 Task: Add the task  Implement a new cloud-based travel management system for a company to the section Hurry Scurry in the project BitBoost and add a Due Date to the respective task as 2023/09/18
Action: Mouse moved to (681, 378)
Screenshot: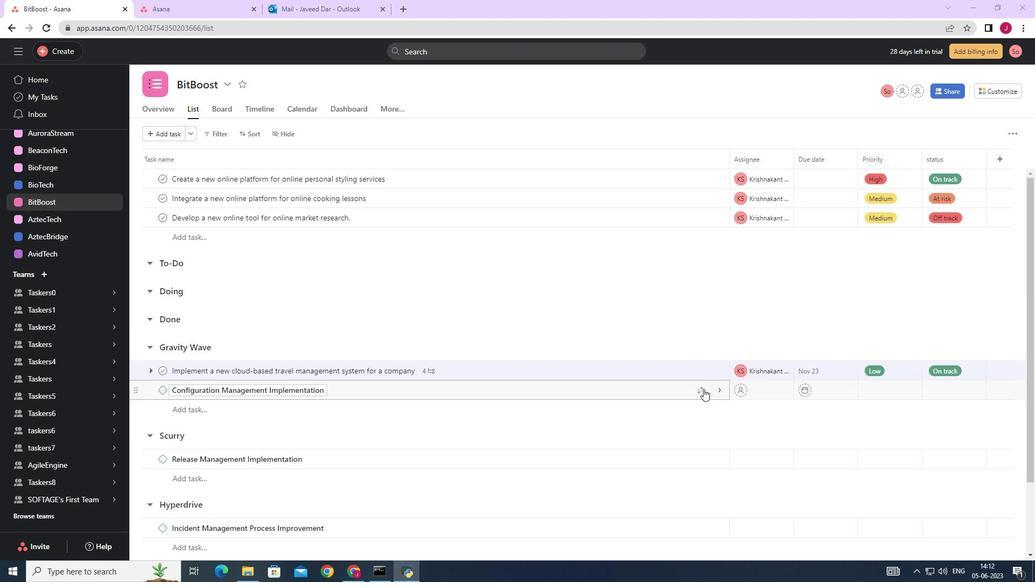 
Action: Mouse scrolled (681, 377) with delta (0, 0)
Screenshot: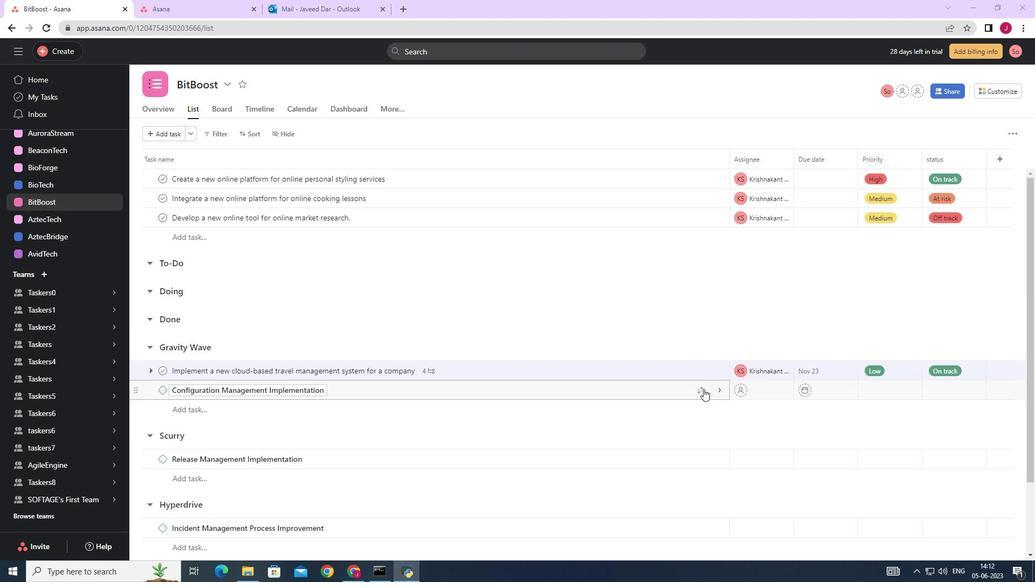 
Action: Mouse moved to (679, 378)
Screenshot: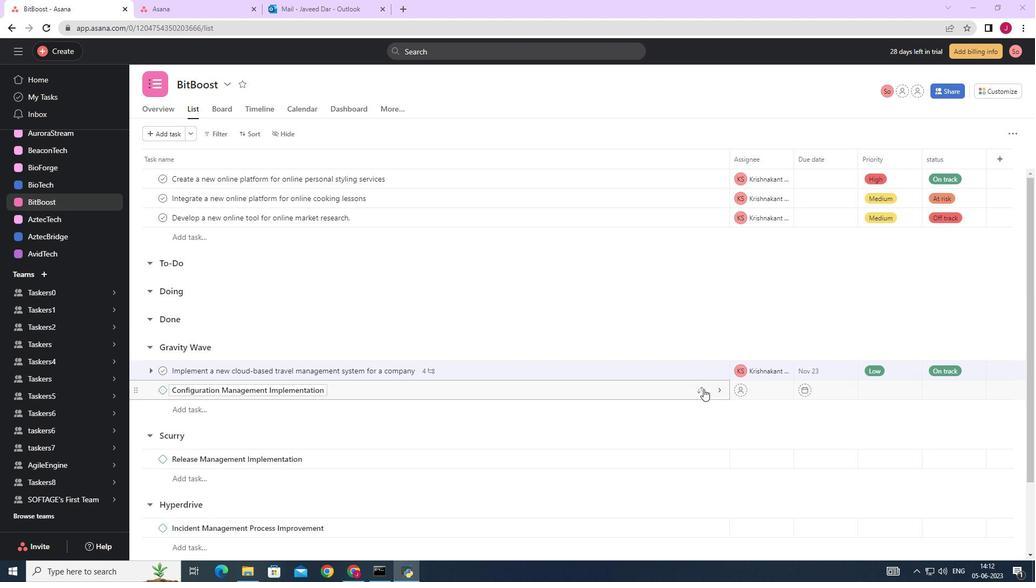 
Action: Mouse scrolled (679, 377) with delta (0, 0)
Screenshot: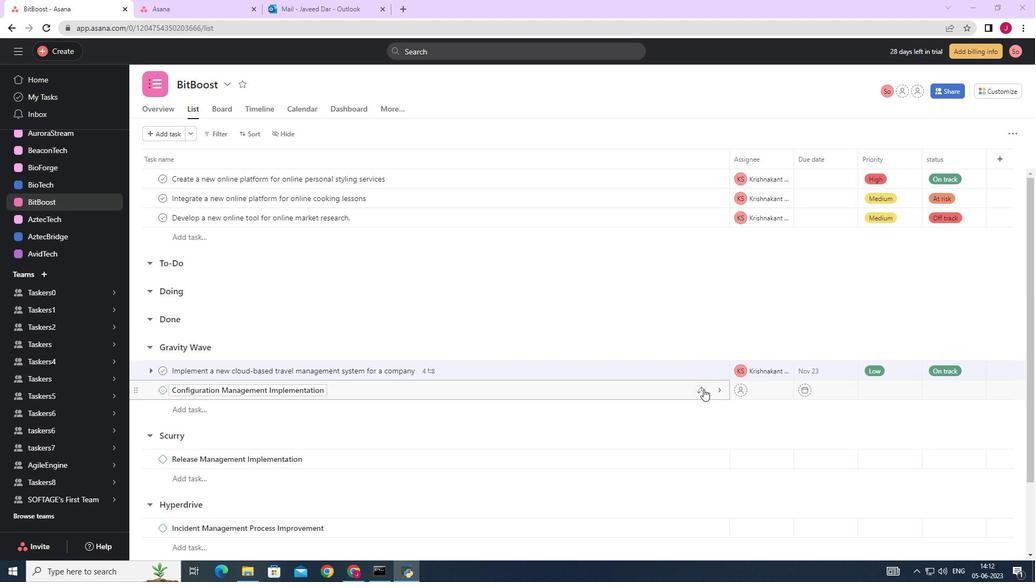 
Action: Mouse moved to (612, 379)
Screenshot: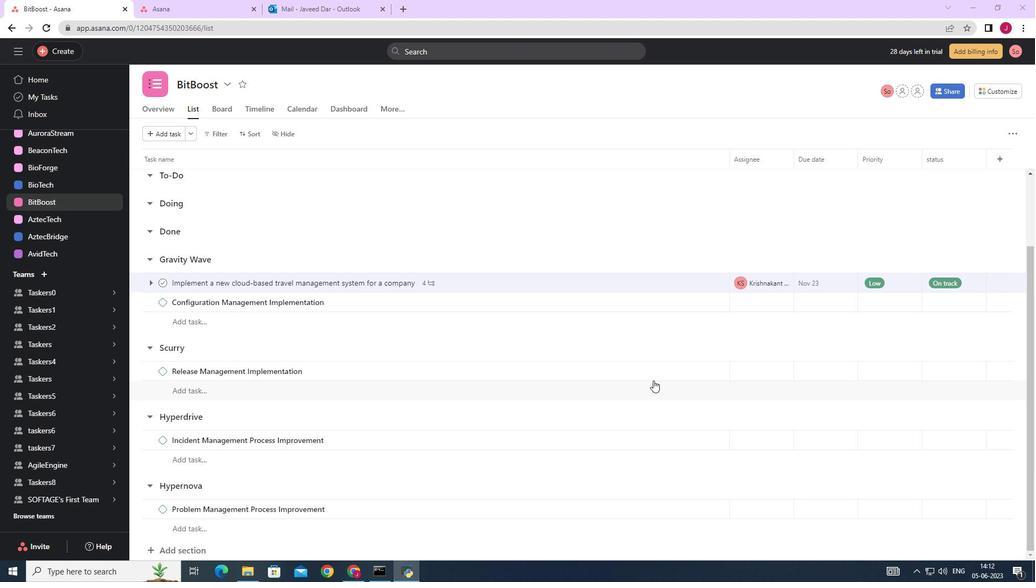 
Action: Mouse scrolled (612, 379) with delta (0, 0)
Screenshot: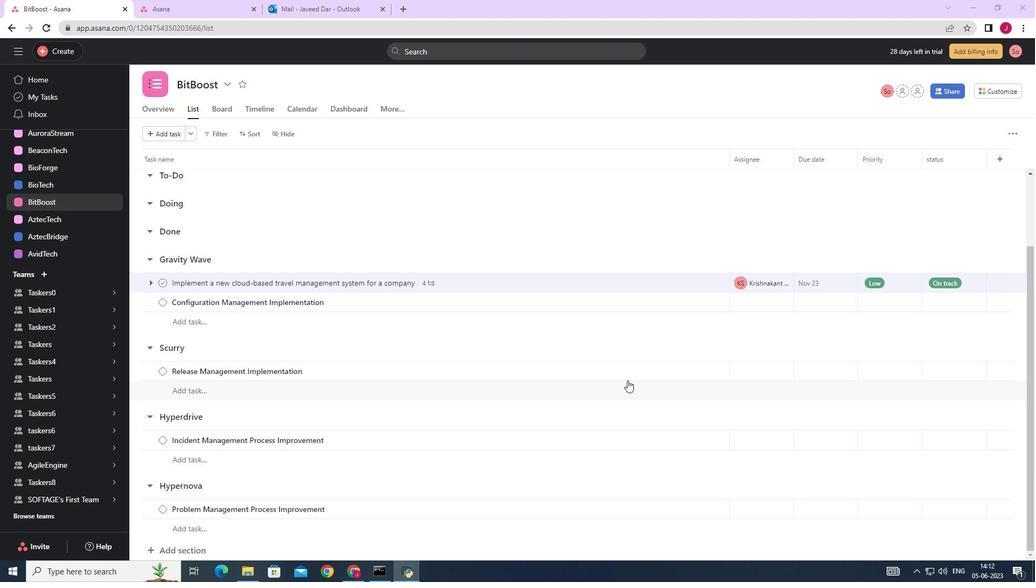 
Action: Mouse scrolled (612, 379) with delta (0, 0)
Screenshot: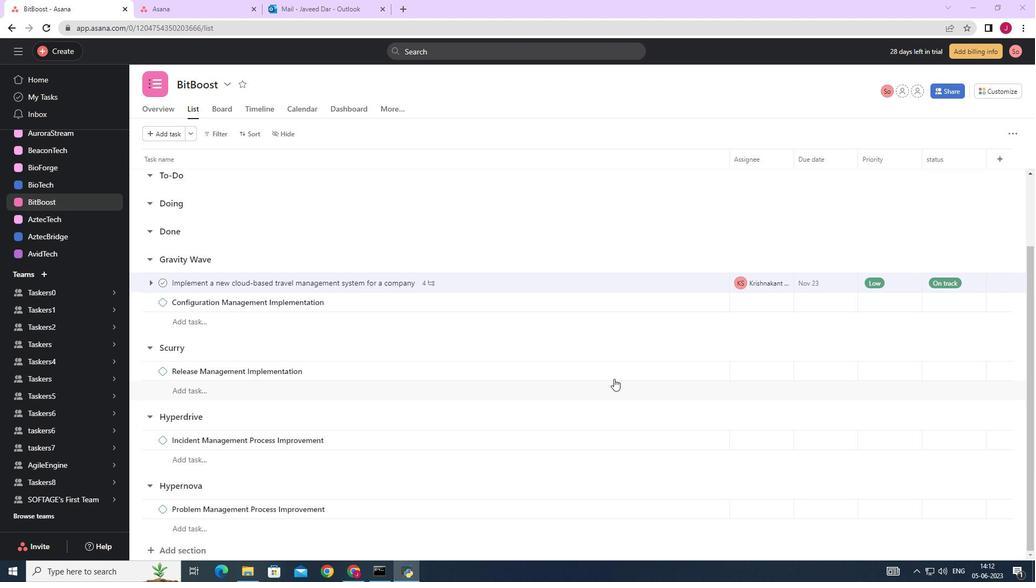 
Action: Mouse scrolled (612, 379) with delta (0, 0)
Screenshot: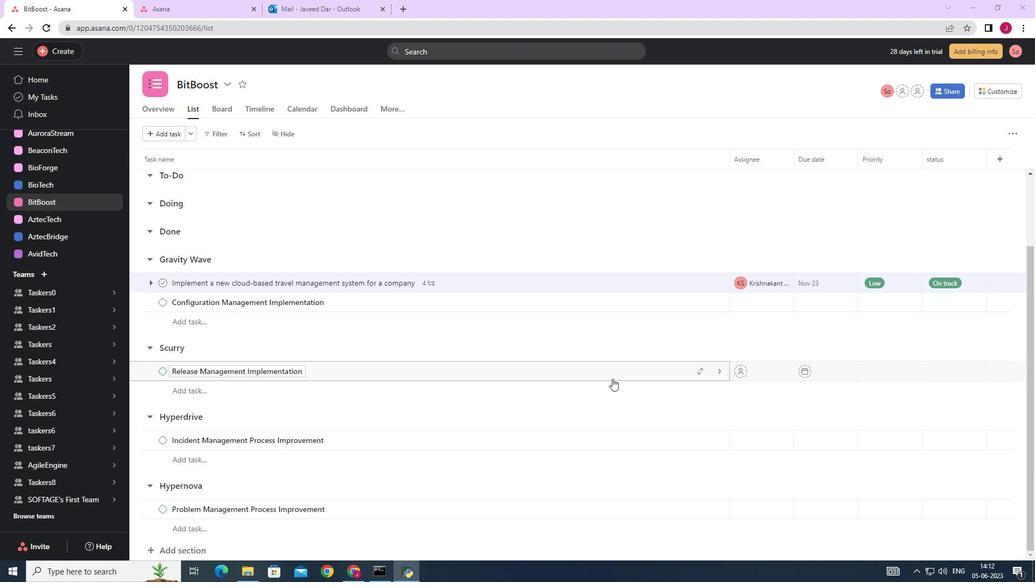 
Action: Mouse moved to (558, 365)
Screenshot: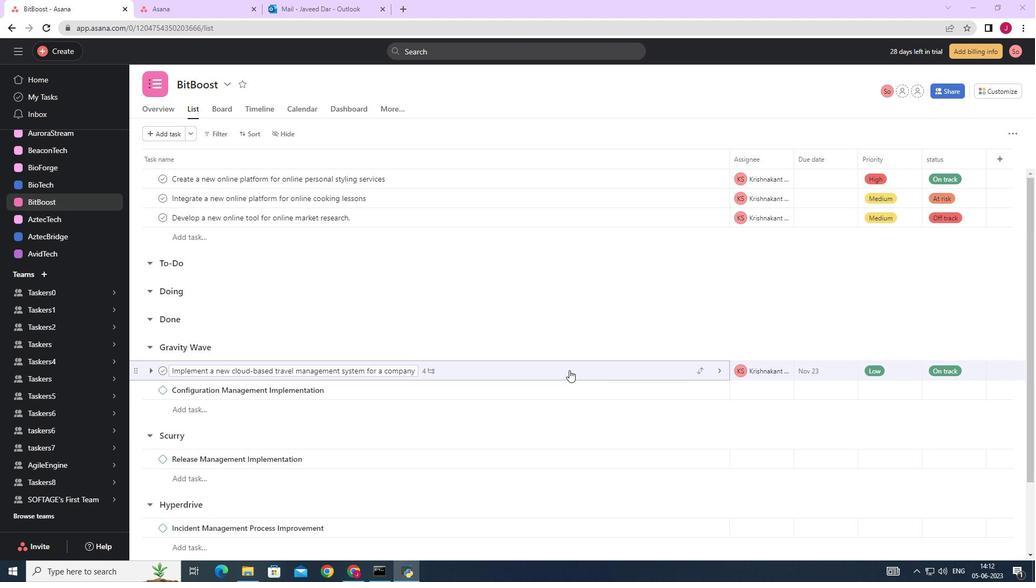 
Action: Mouse scrolled (558, 365) with delta (0, 0)
Screenshot: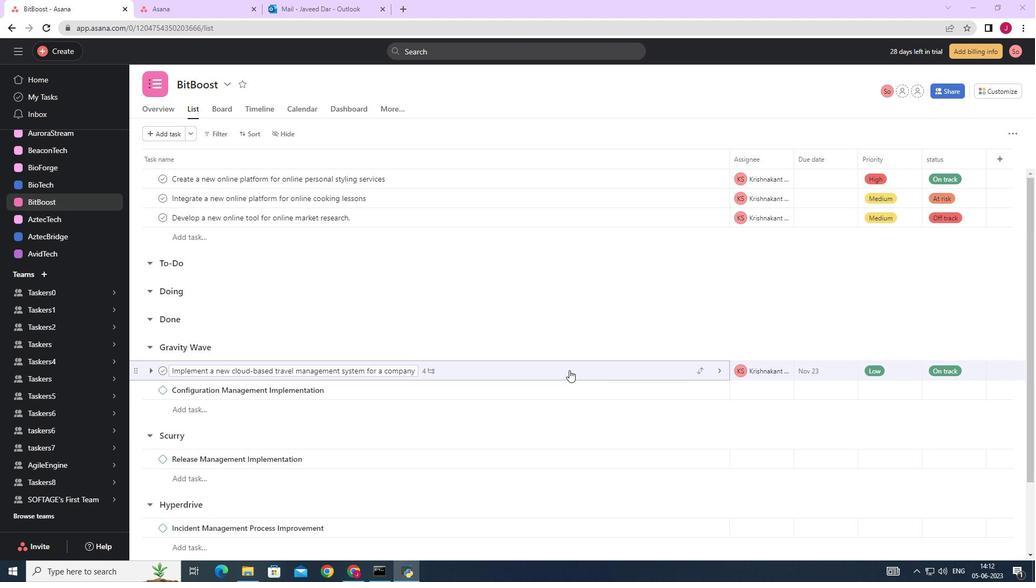 
Action: Mouse scrolled (558, 365) with delta (0, 0)
Screenshot: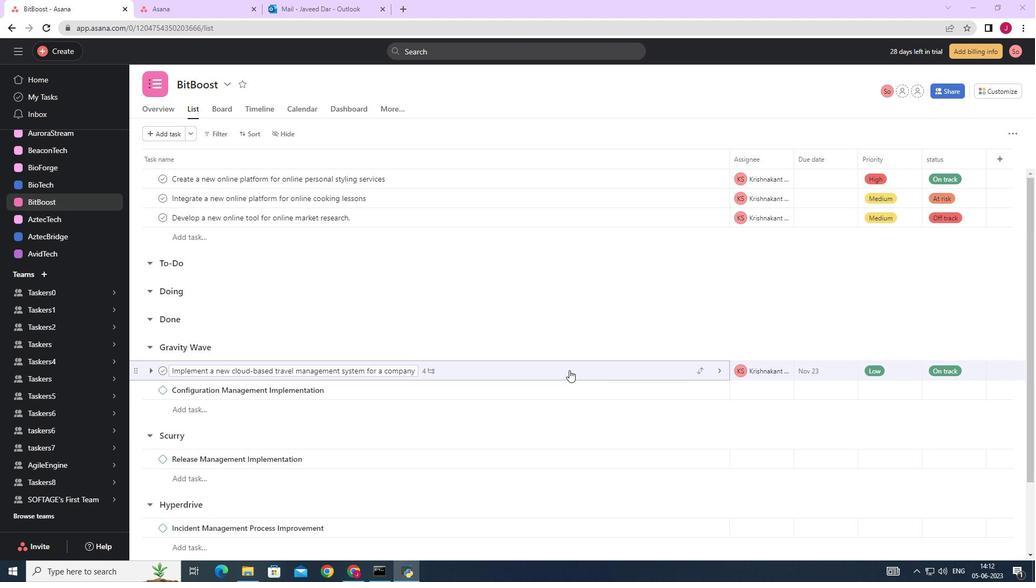 
Action: Mouse moved to (696, 368)
Screenshot: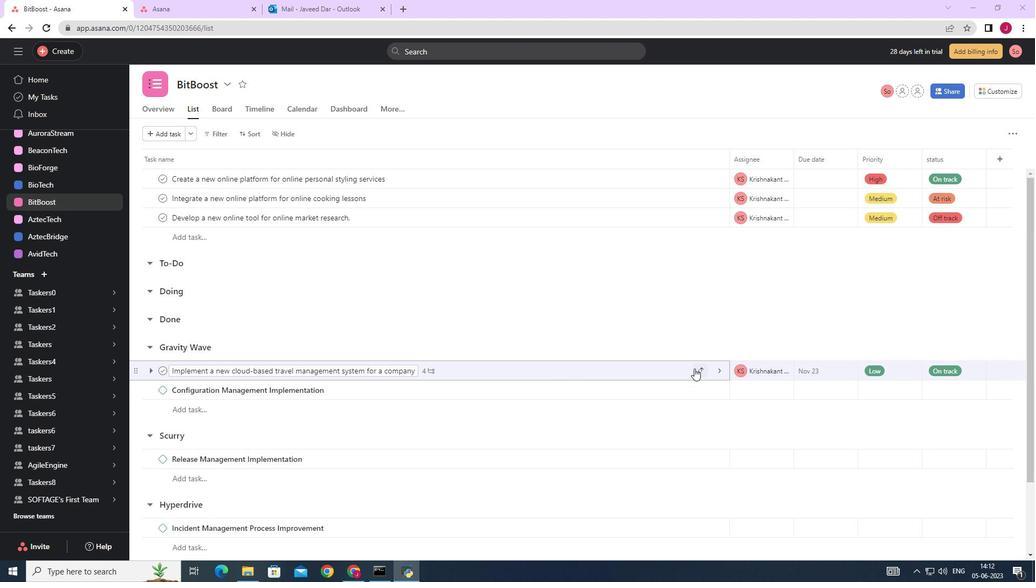 
Action: Mouse pressed left at (696, 368)
Screenshot: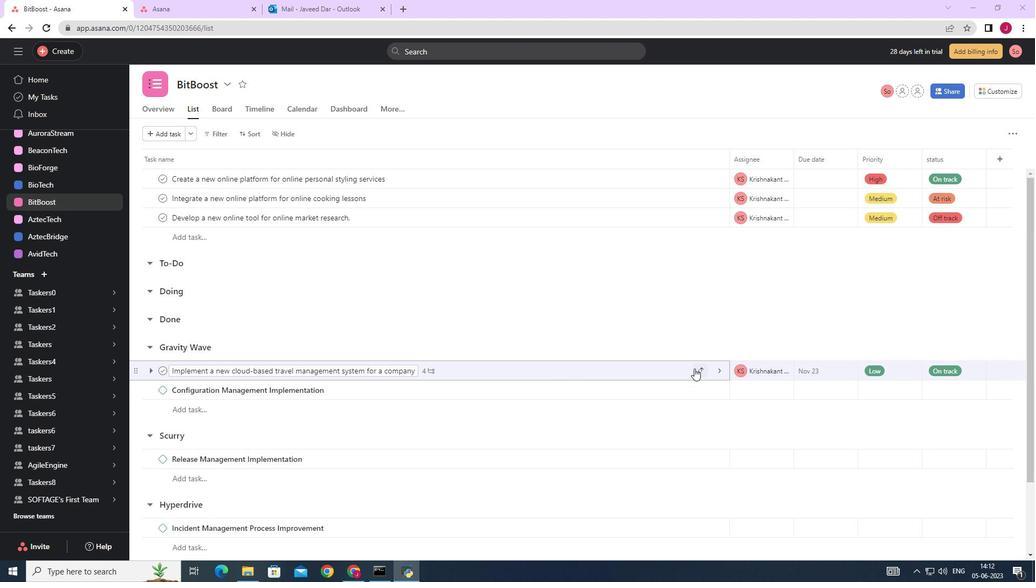 
Action: Mouse moved to (651, 307)
Screenshot: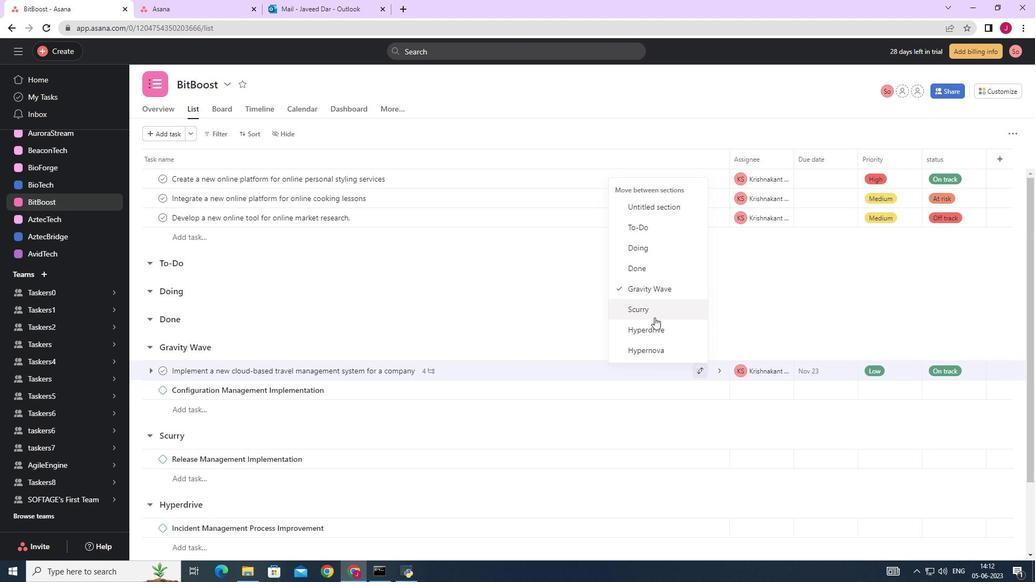 
Action: Mouse pressed left at (651, 307)
Screenshot: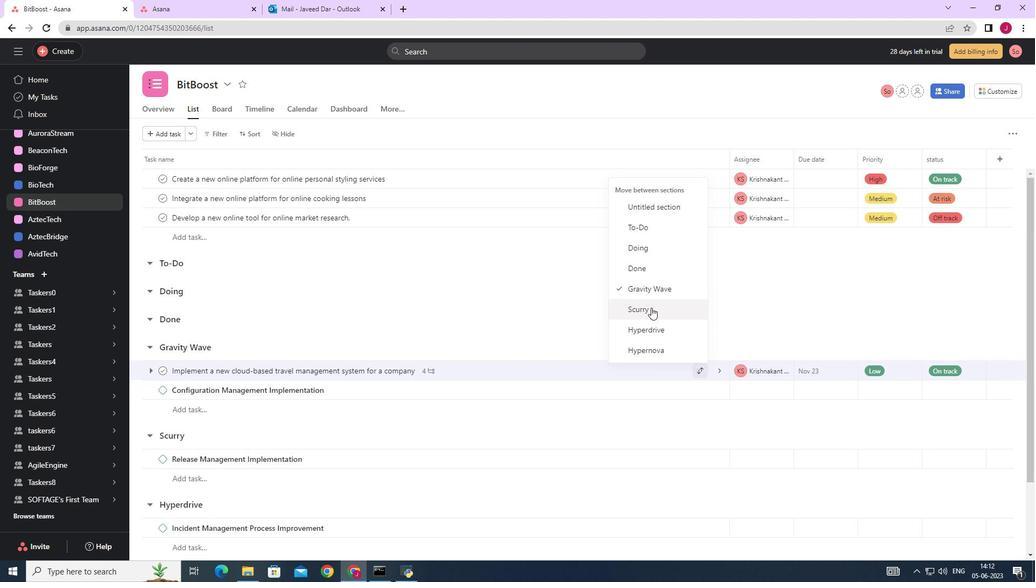 
Action: Mouse moved to (851, 439)
Screenshot: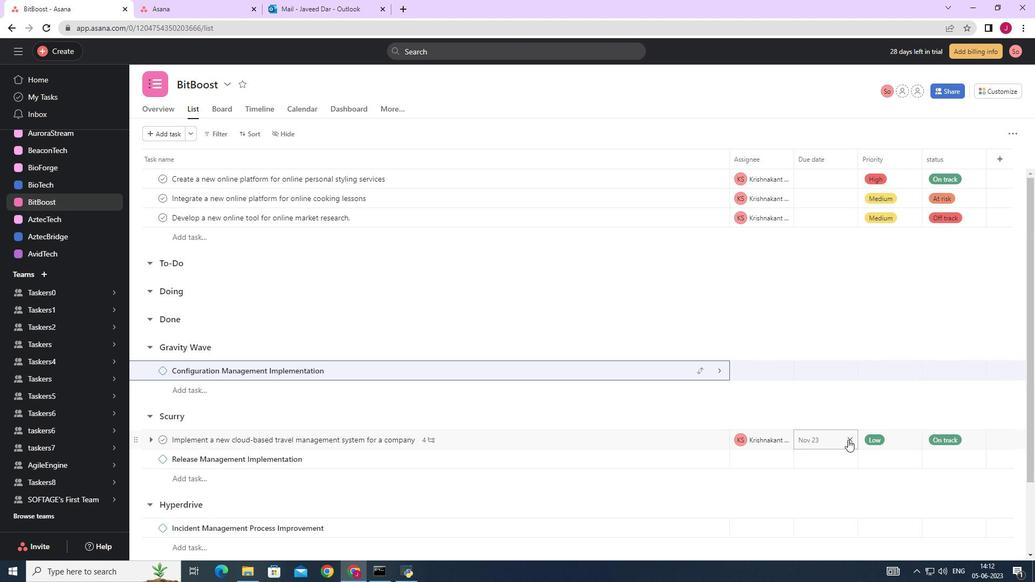 
Action: Mouse pressed left at (851, 439)
Screenshot: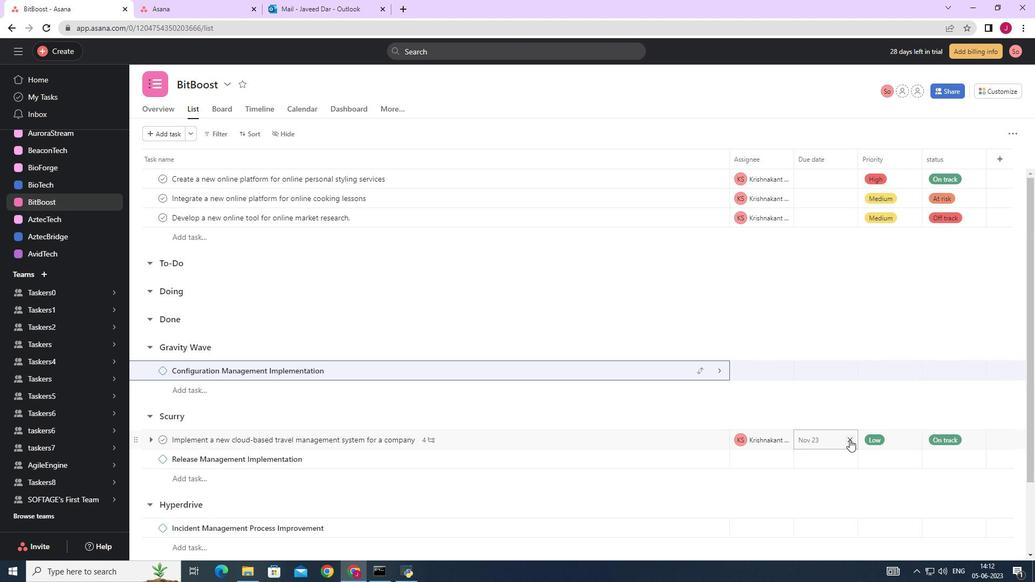 
Action: Mouse moved to (821, 439)
Screenshot: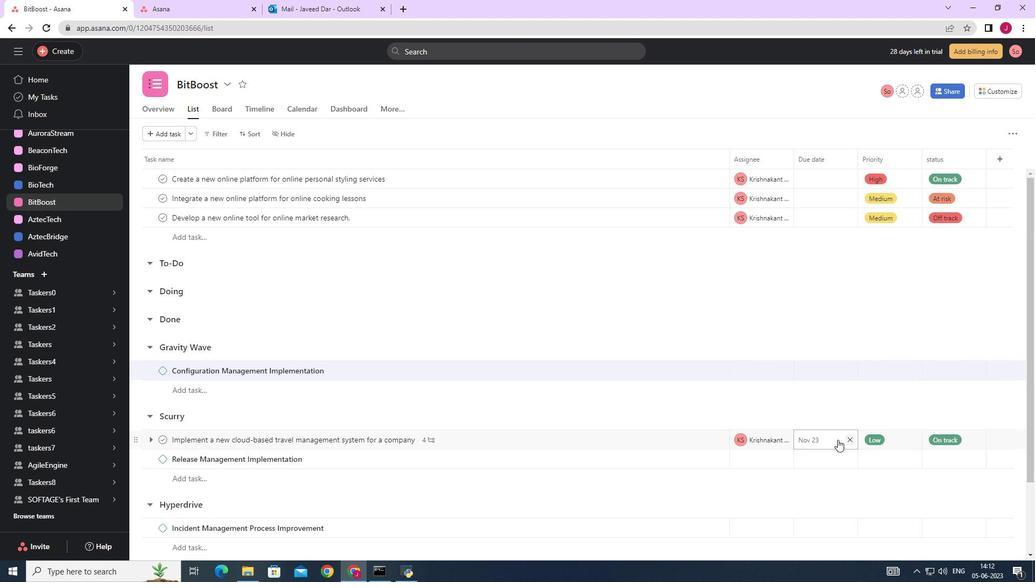 
Action: Mouse pressed left at (821, 439)
Screenshot: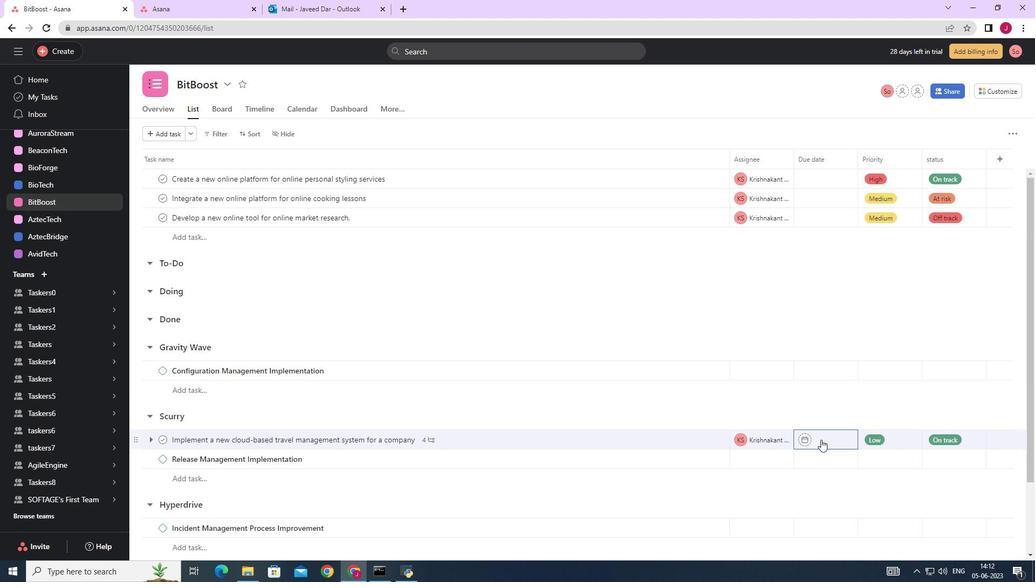 
Action: Mouse moved to (933, 271)
Screenshot: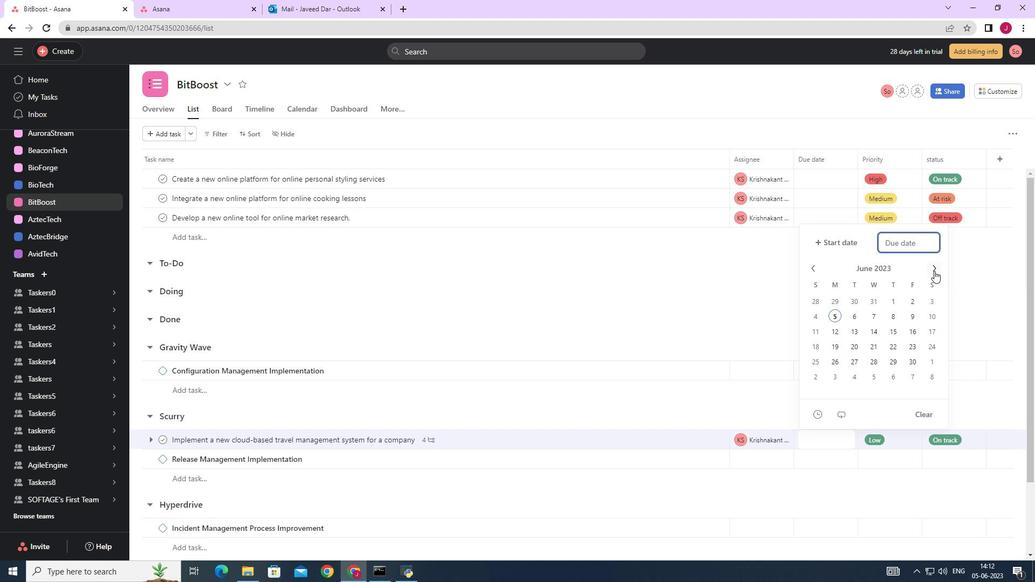 
Action: Mouse pressed left at (933, 271)
Screenshot: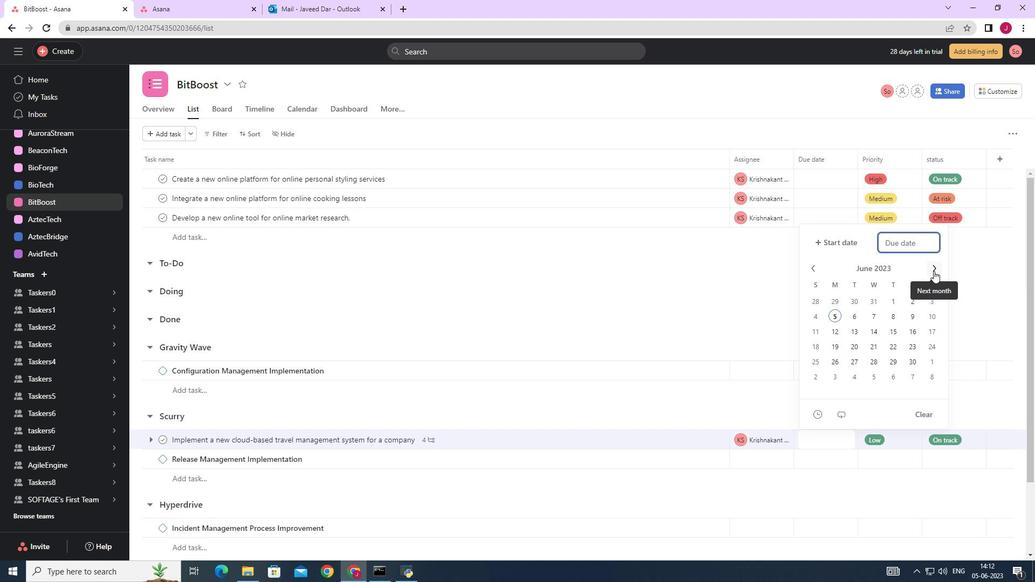 
Action: Mouse pressed left at (933, 271)
Screenshot: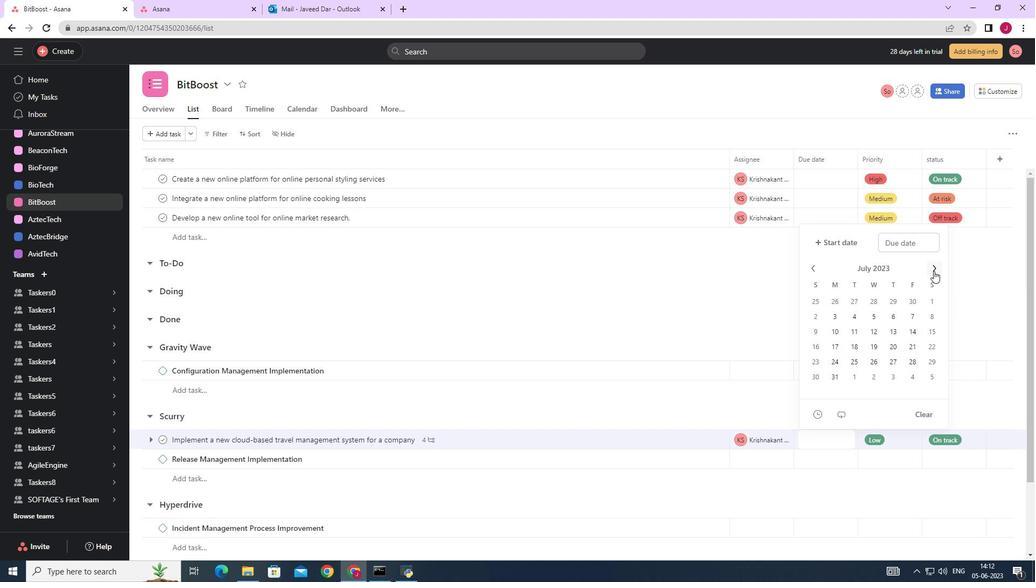 
Action: Mouse pressed left at (933, 271)
Screenshot: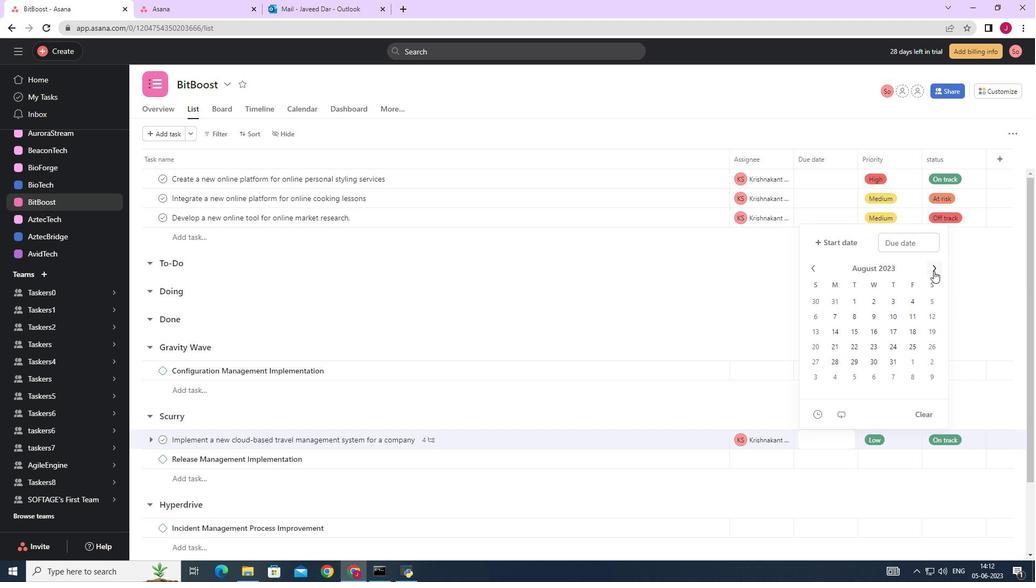 
Action: Mouse pressed left at (933, 271)
Screenshot: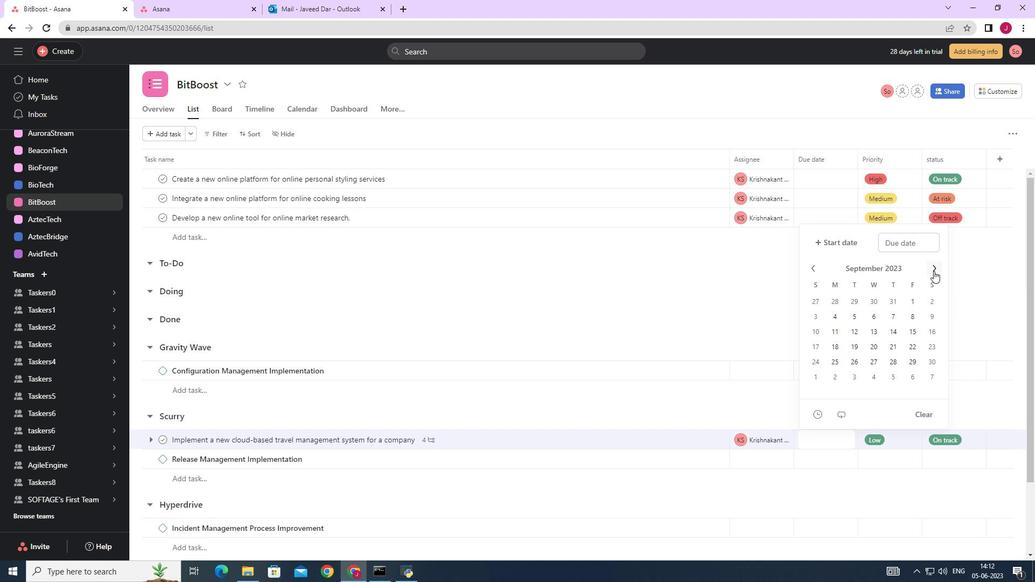 
Action: Mouse moved to (933, 270)
Screenshot: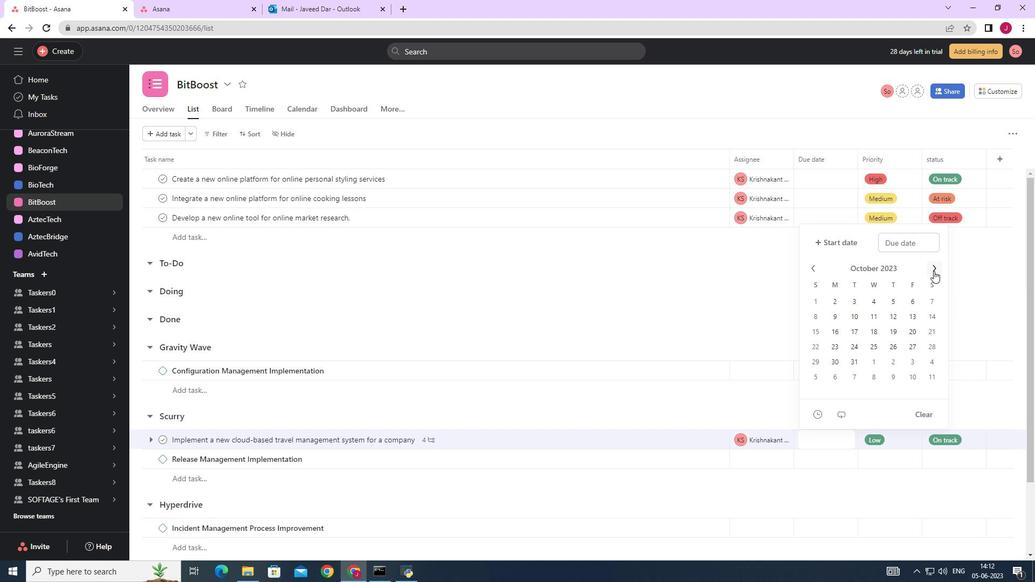 
Action: Mouse pressed left at (933, 270)
Screenshot: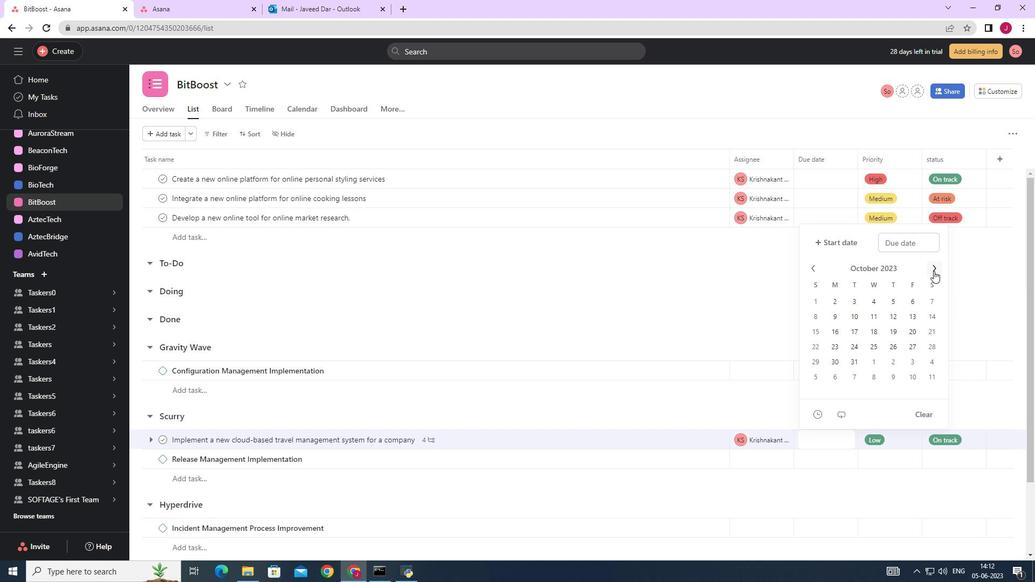 
Action: Mouse moved to (934, 331)
Screenshot: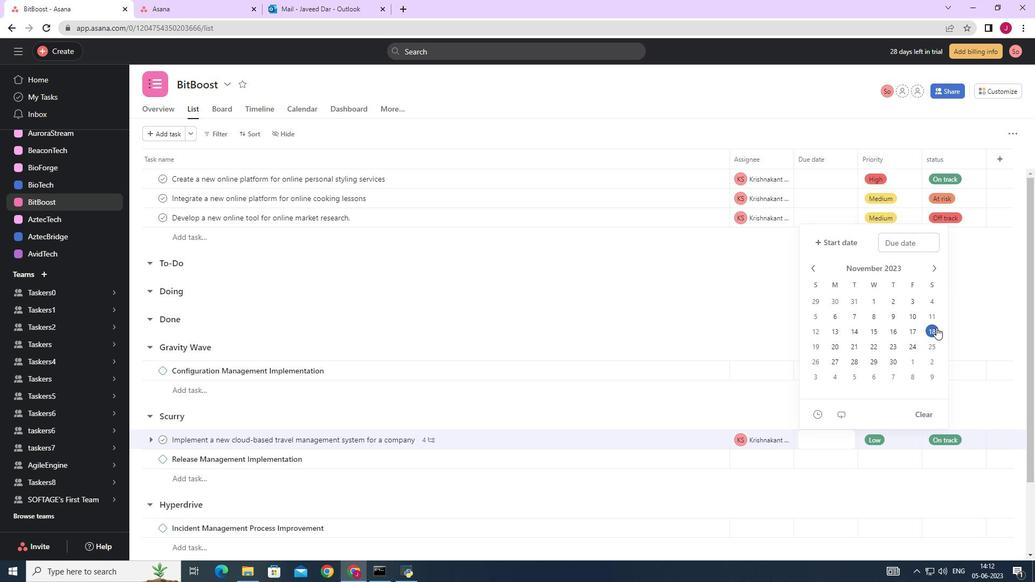 
Action: Mouse pressed left at (934, 331)
Screenshot: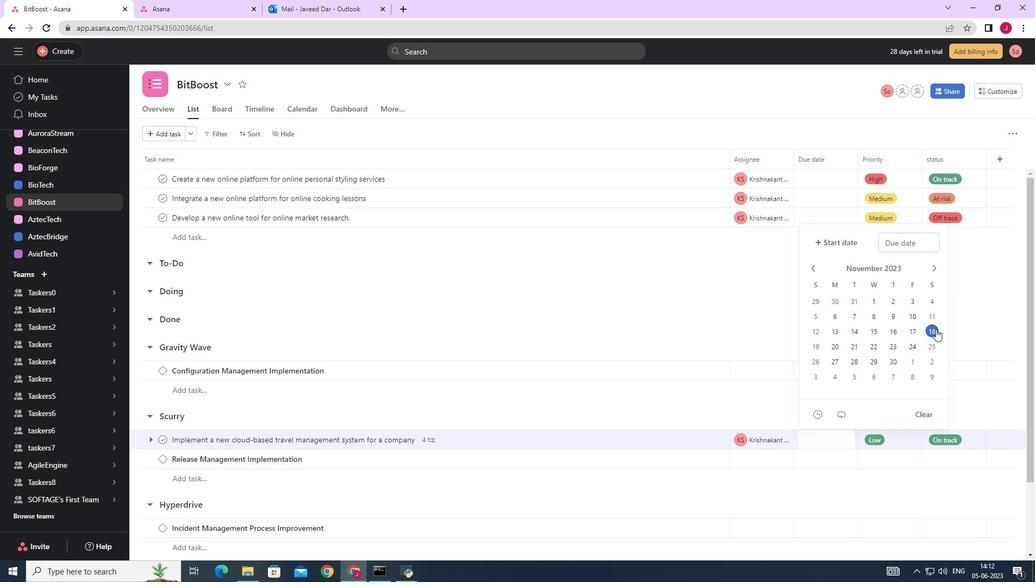 
Action: Mouse moved to (988, 331)
Screenshot: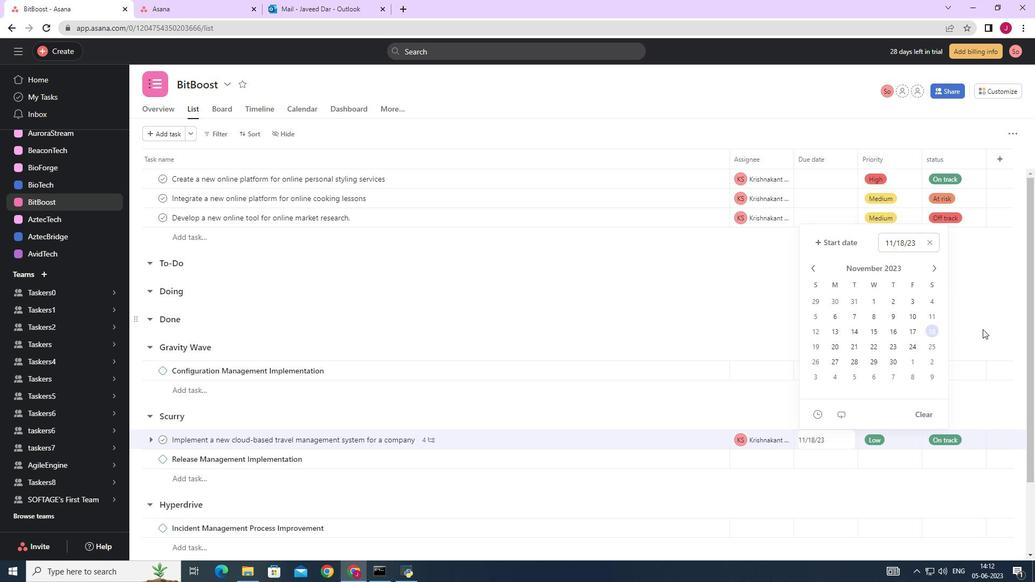 
Action: Mouse pressed left at (988, 331)
Screenshot: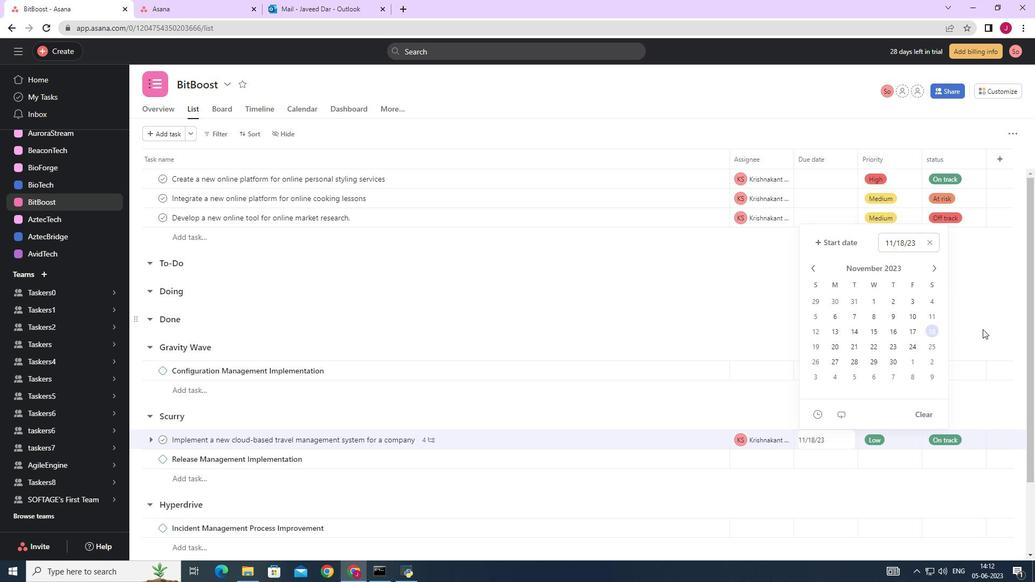 
Action: Mouse moved to (985, 328)
Screenshot: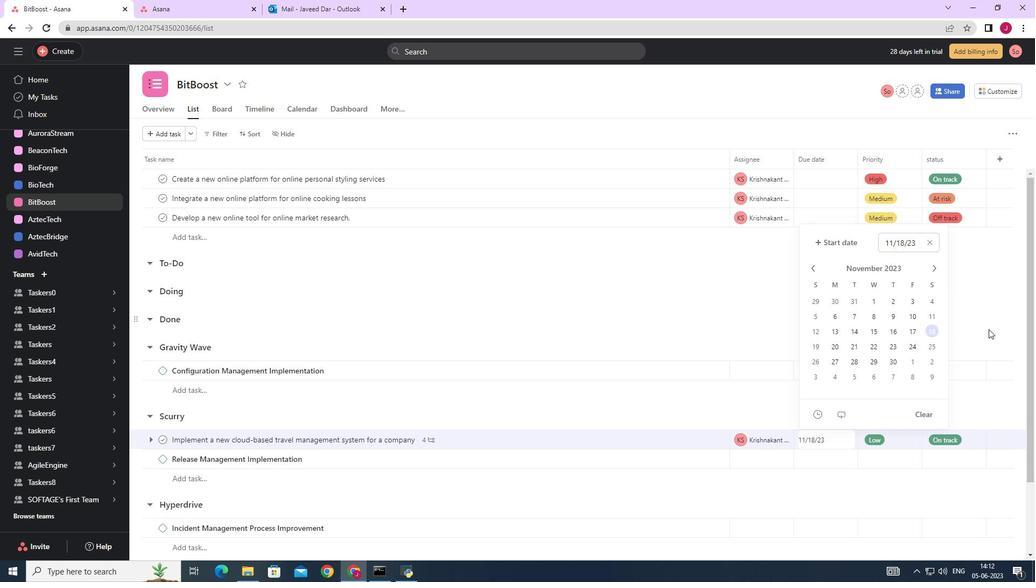 
